 Task: Set the Layer A code rate for the ISDB-T reception parameter to 2/3.
Action: Mouse moved to (130, 14)
Screenshot: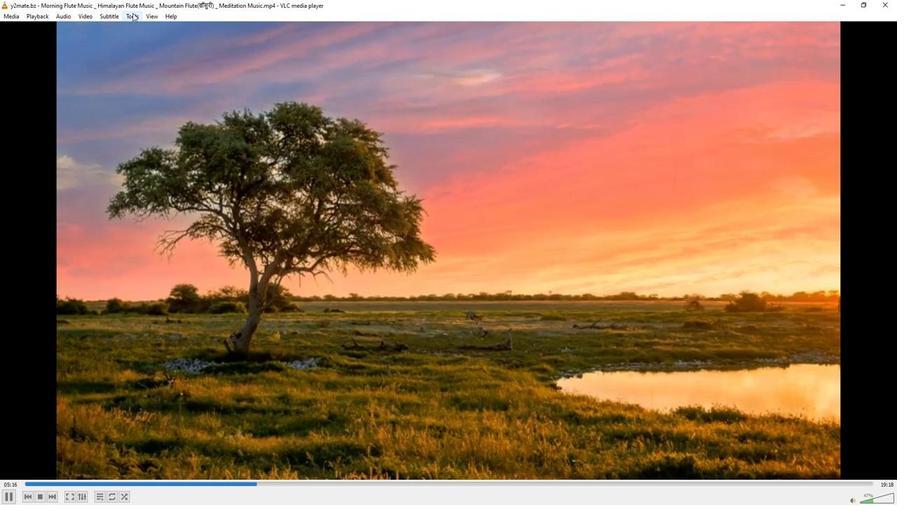 
Action: Mouse pressed left at (130, 14)
Screenshot: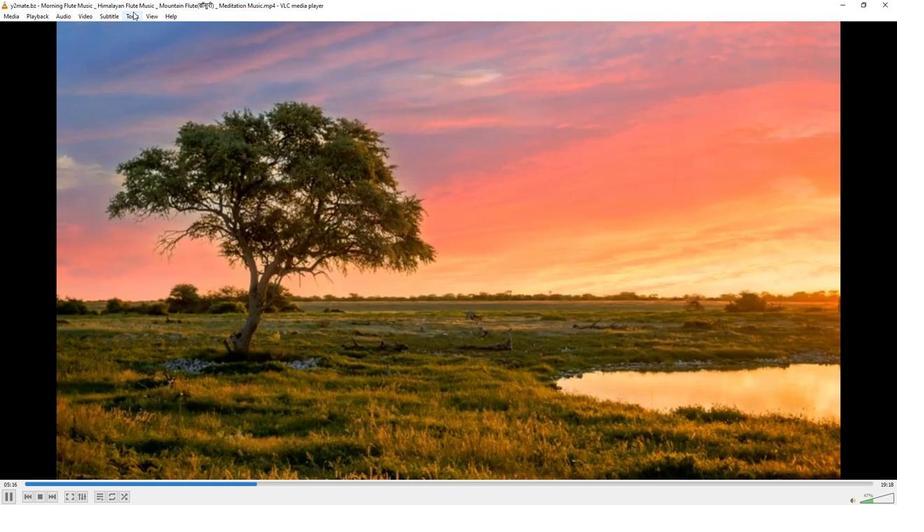 
Action: Mouse moved to (140, 129)
Screenshot: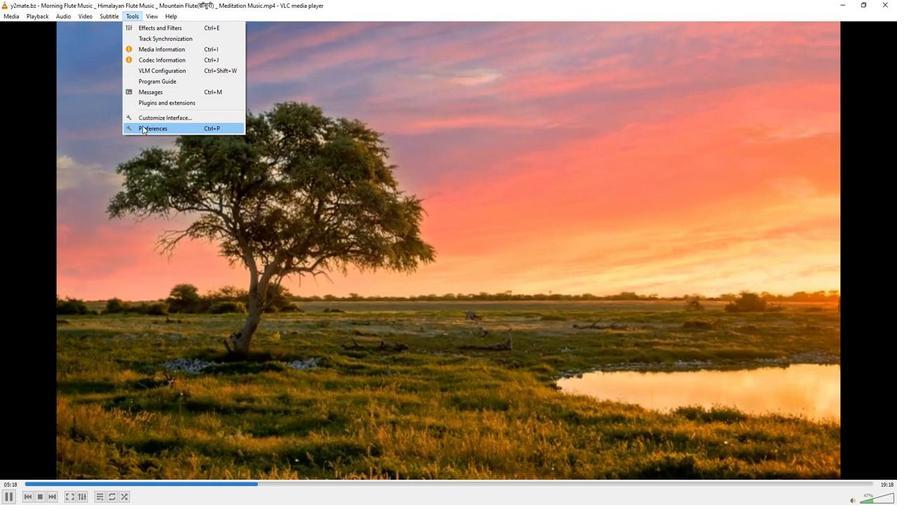 
Action: Mouse pressed left at (140, 129)
Screenshot: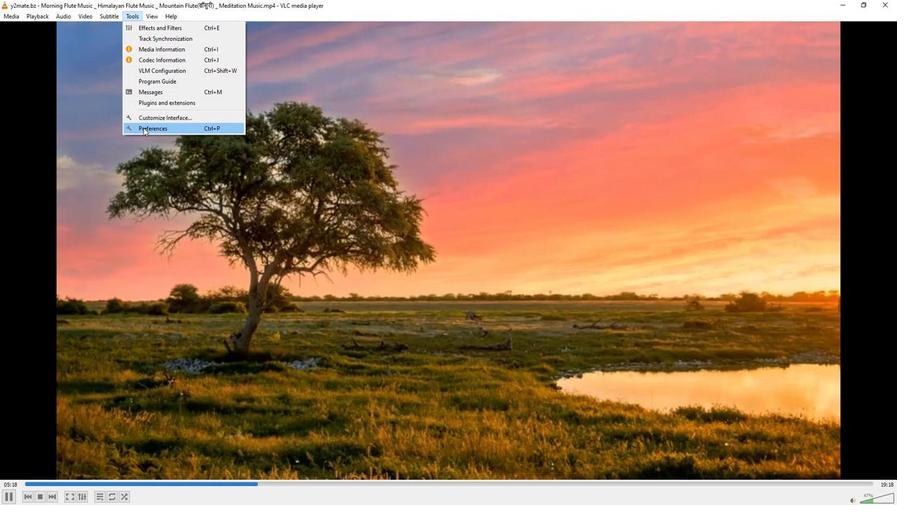 
Action: Mouse moved to (297, 413)
Screenshot: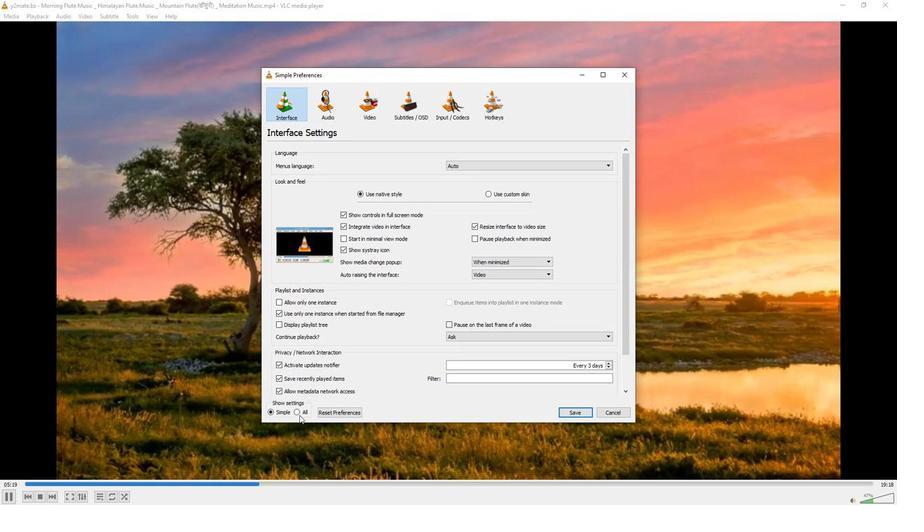 
Action: Mouse pressed left at (297, 413)
Screenshot: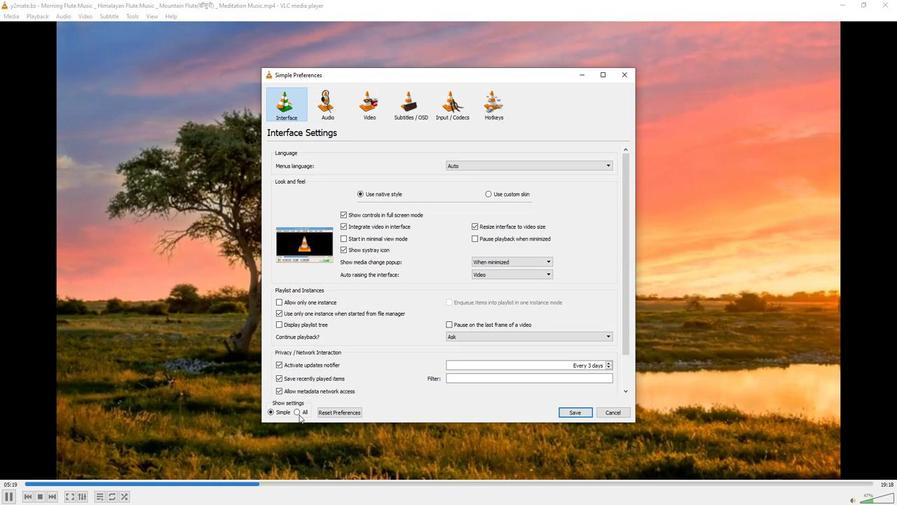 
Action: Mouse moved to (281, 256)
Screenshot: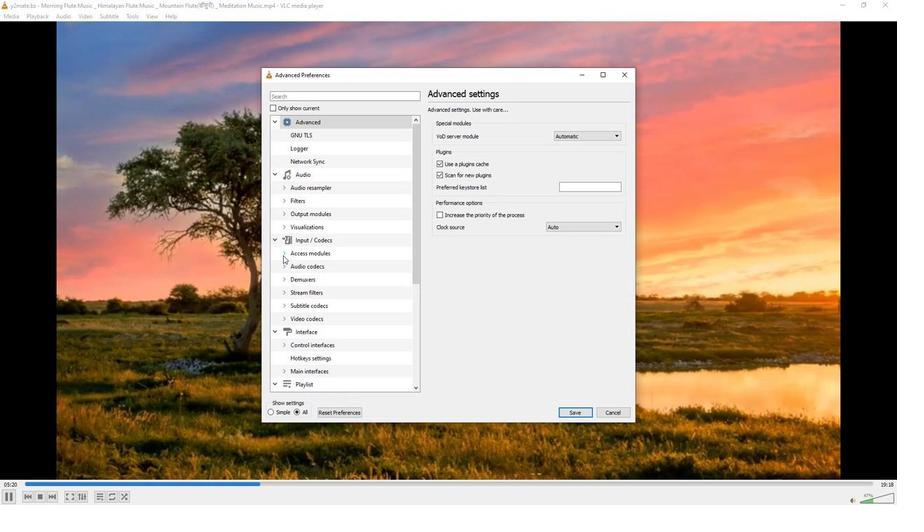 
Action: Mouse pressed left at (281, 256)
Screenshot: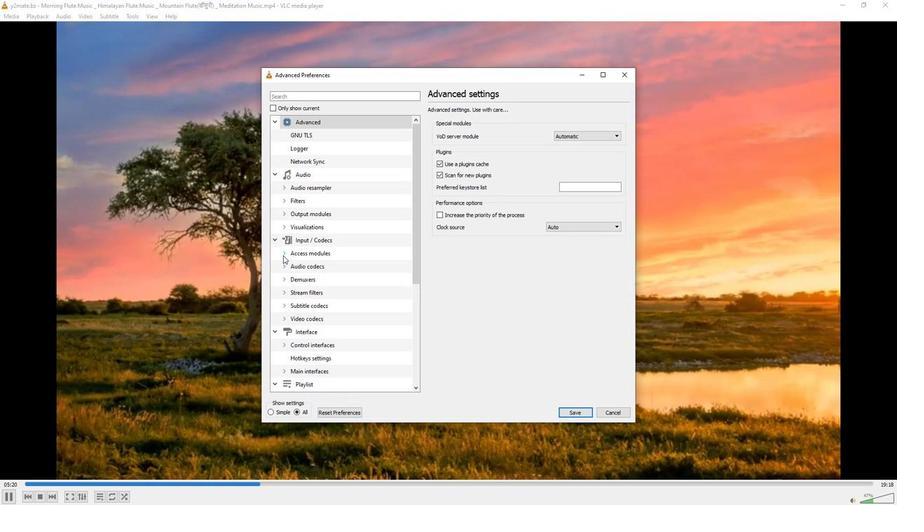 
Action: Mouse moved to (300, 329)
Screenshot: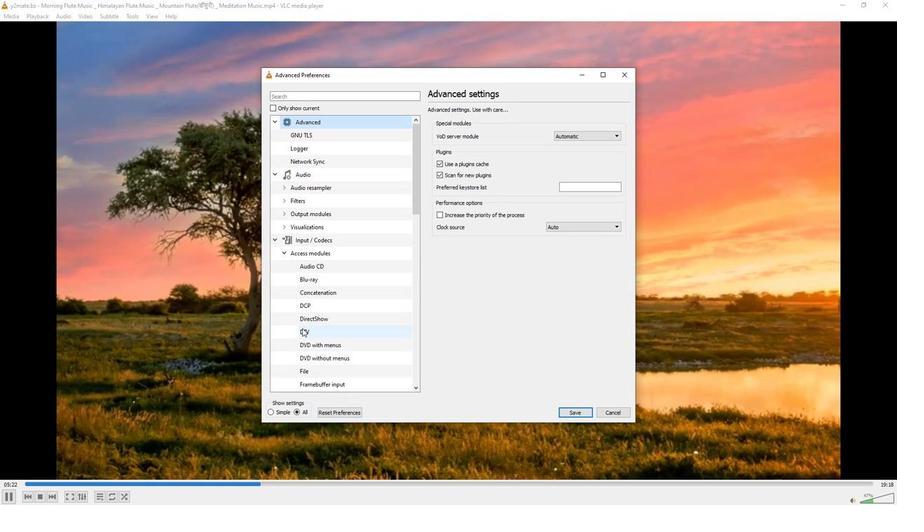 
Action: Mouse pressed left at (300, 329)
Screenshot: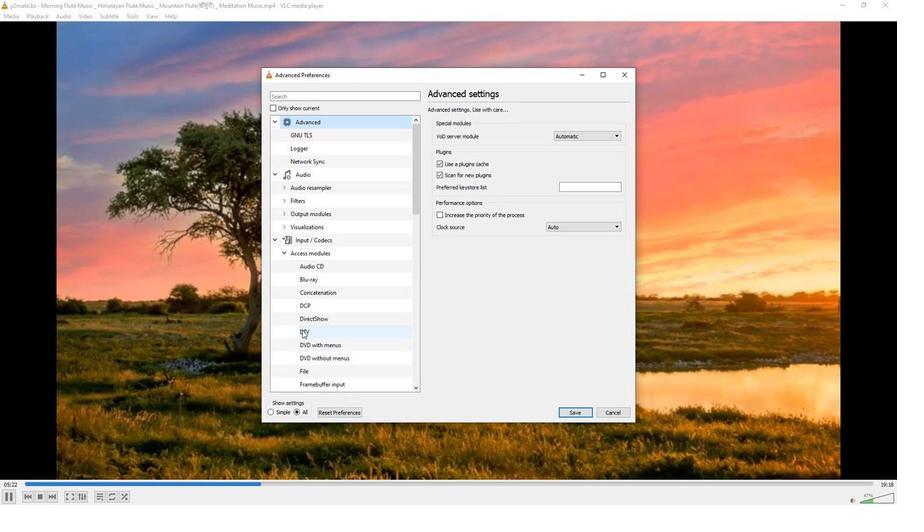 
Action: Mouse moved to (586, 319)
Screenshot: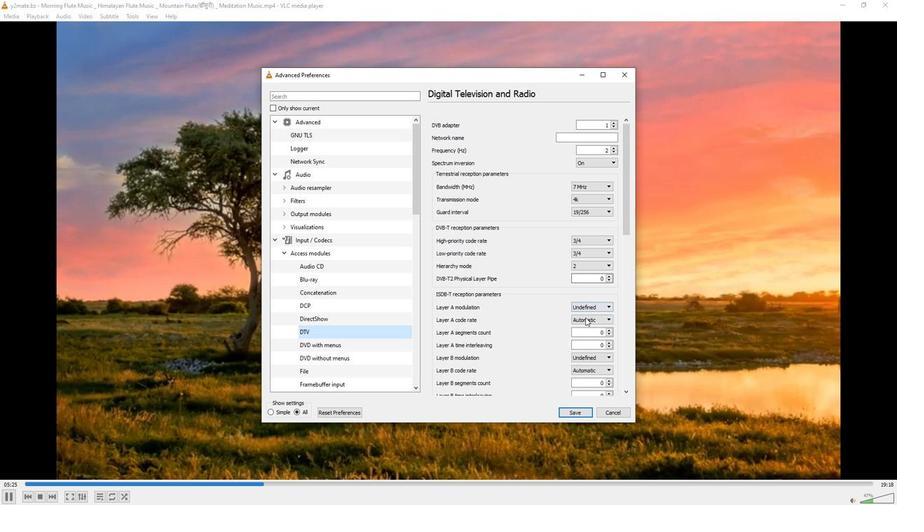 
Action: Mouse pressed left at (586, 319)
Screenshot: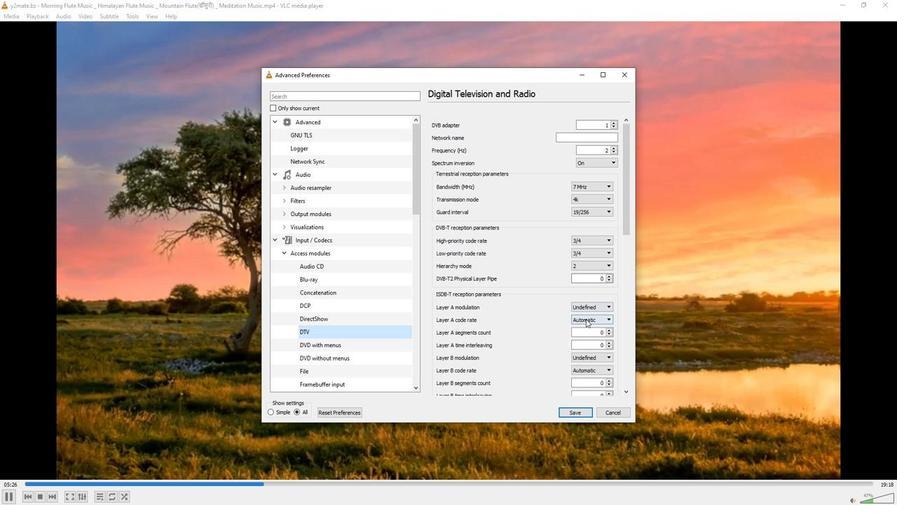 
Action: Mouse moved to (581, 350)
Screenshot: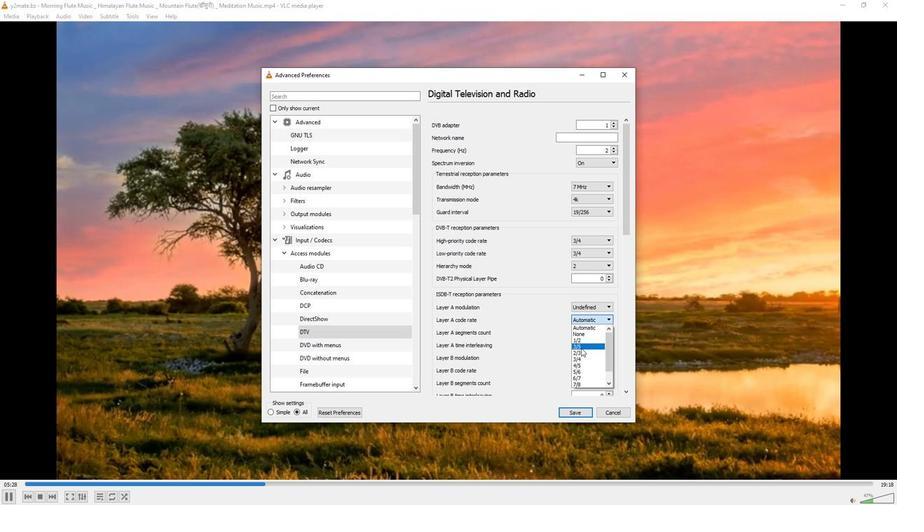 
Action: Mouse pressed left at (581, 350)
Screenshot: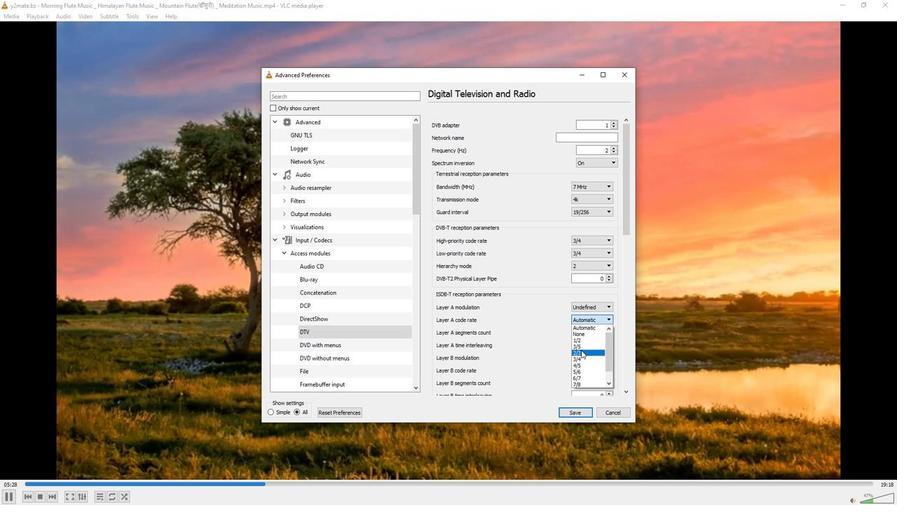 
Action: Mouse moved to (556, 380)
Screenshot: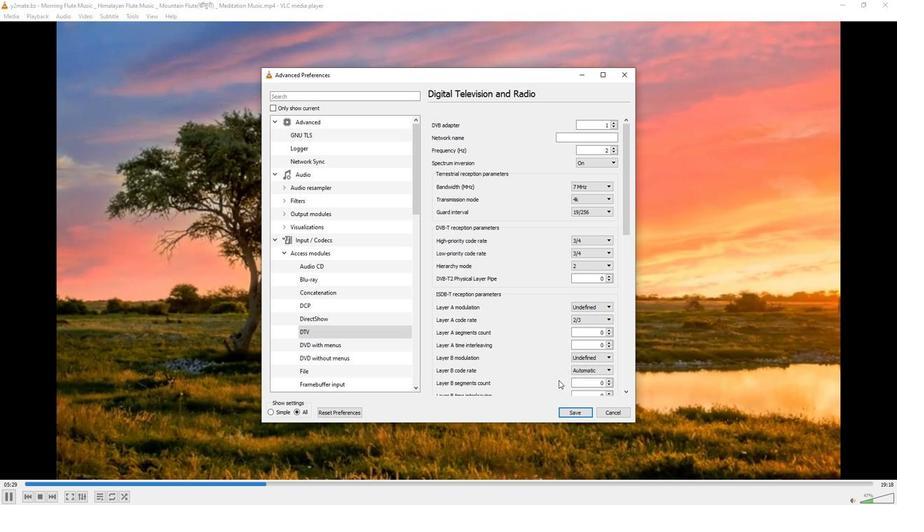 
